 Task: Add Dietz & Watson White American Cheese to the cart.
Action: Mouse moved to (744, 276)
Screenshot: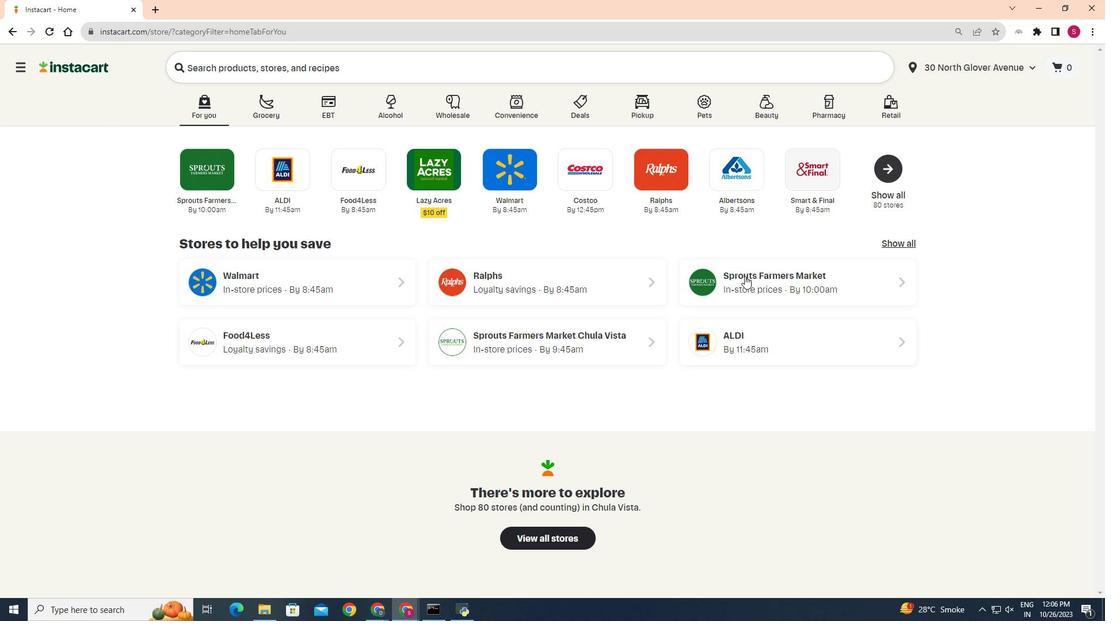 
Action: Mouse pressed left at (744, 276)
Screenshot: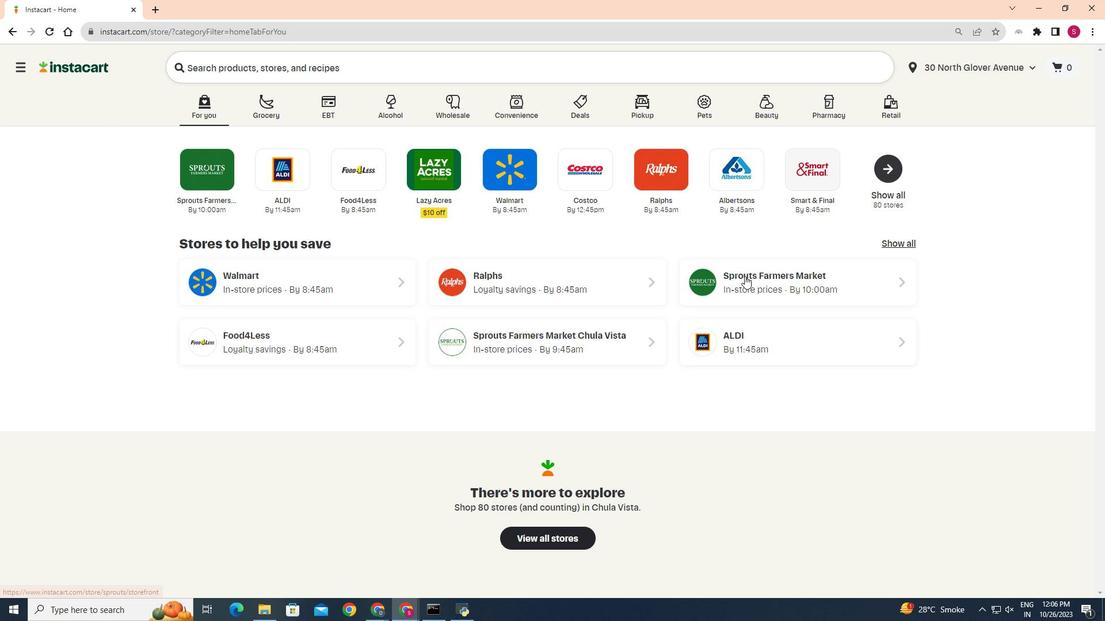 
Action: Mouse moved to (67, 477)
Screenshot: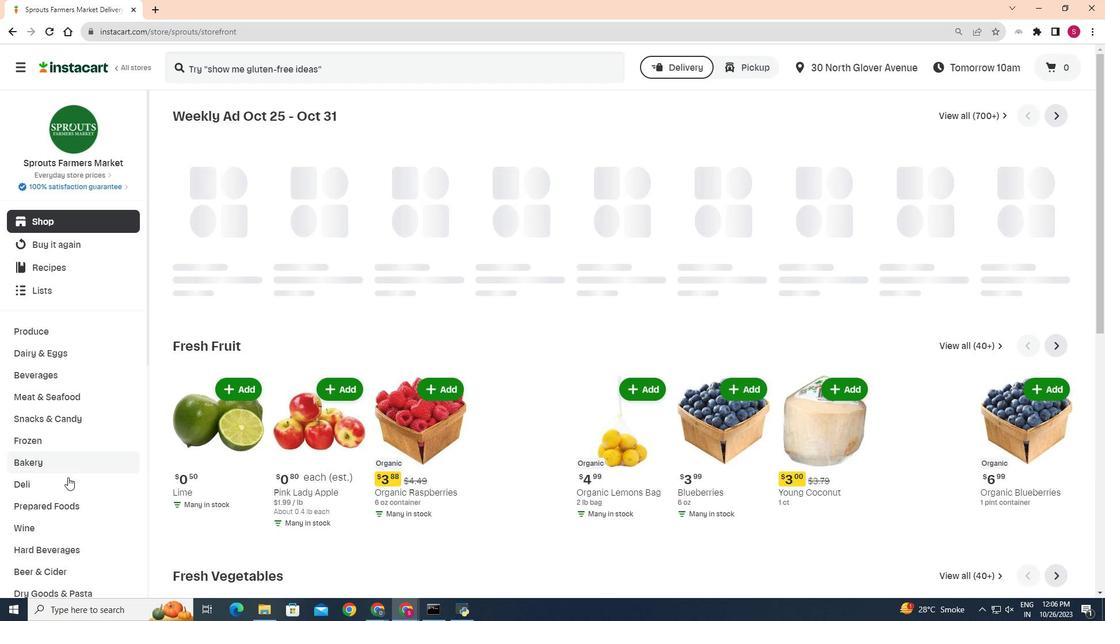 
Action: Mouse pressed left at (67, 477)
Screenshot: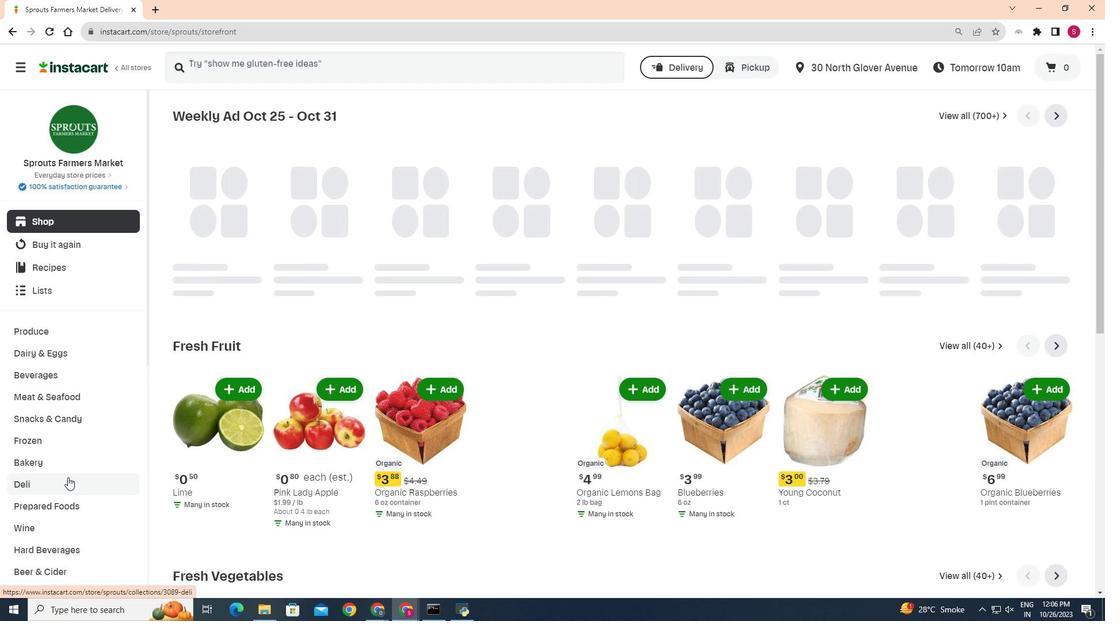 
Action: Mouse moved to (308, 145)
Screenshot: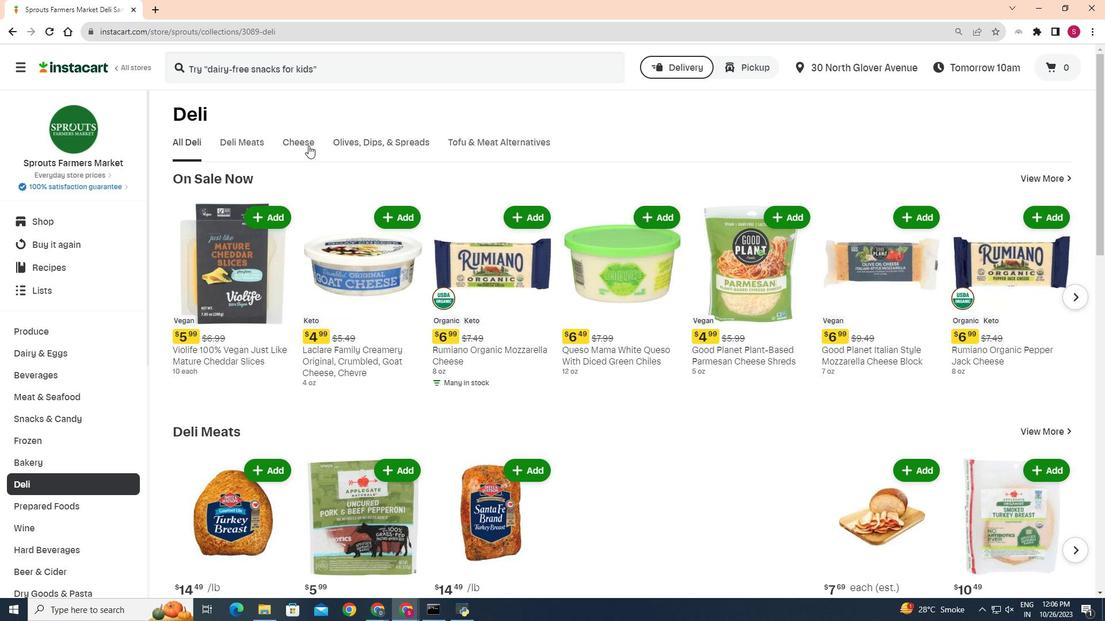 
Action: Mouse pressed left at (308, 145)
Screenshot: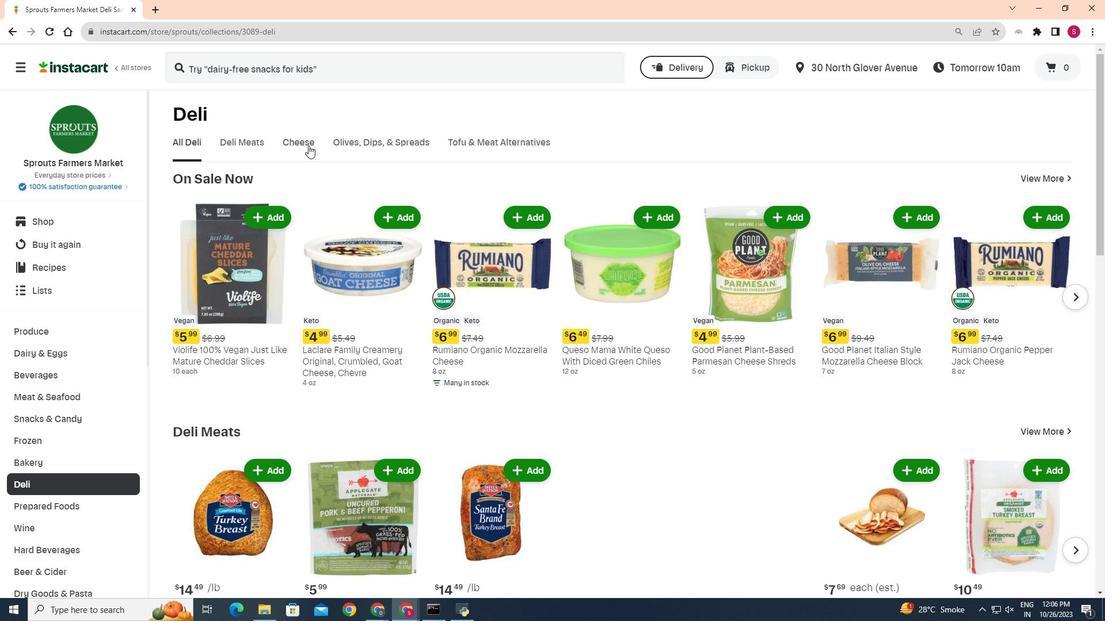 
Action: Mouse moved to (641, 189)
Screenshot: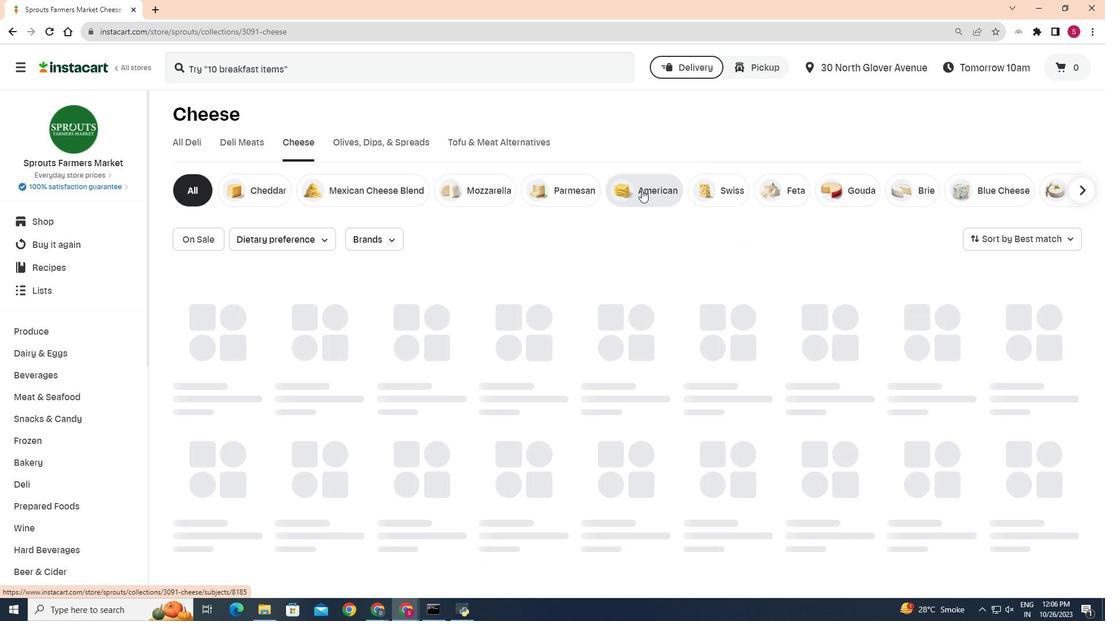 
Action: Mouse pressed left at (641, 189)
Screenshot: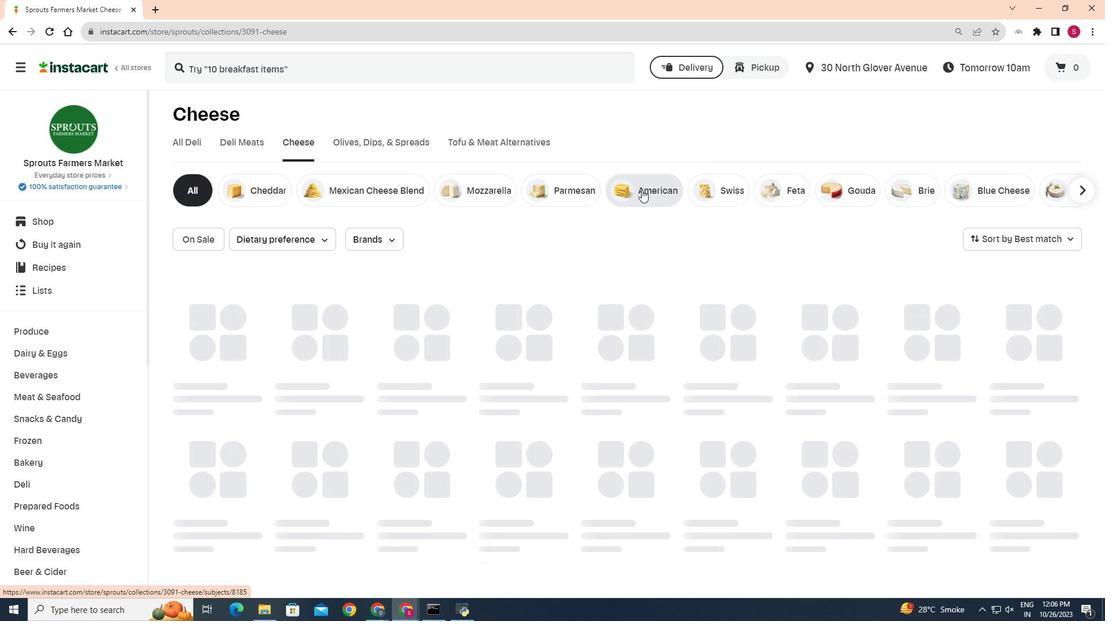 
Action: Mouse moved to (556, 301)
Screenshot: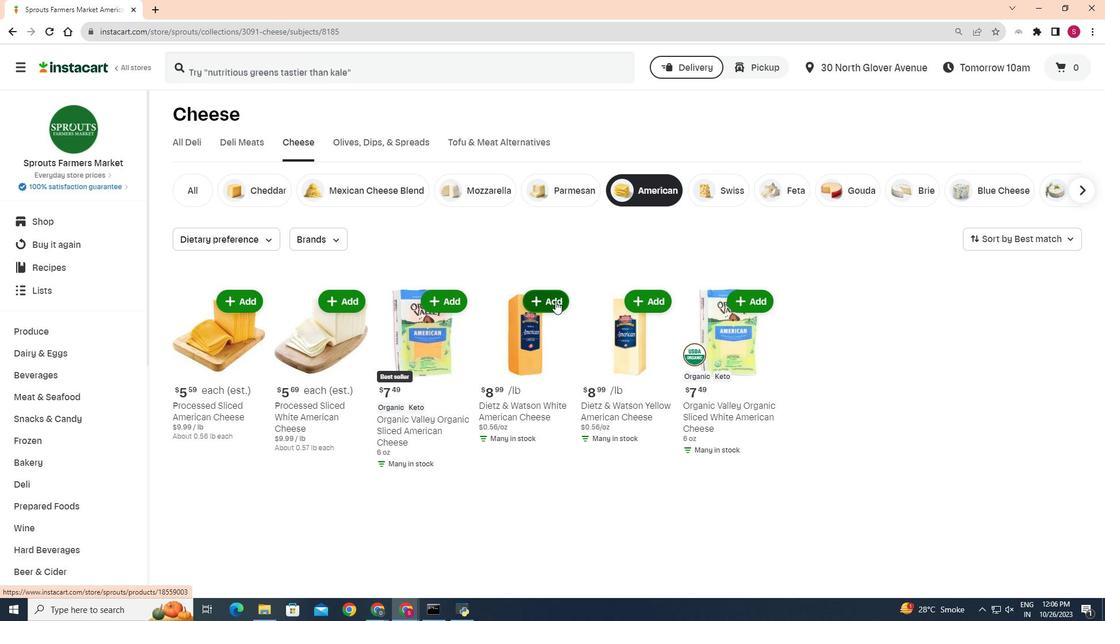 
Action: Mouse pressed left at (556, 301)
Screenshot: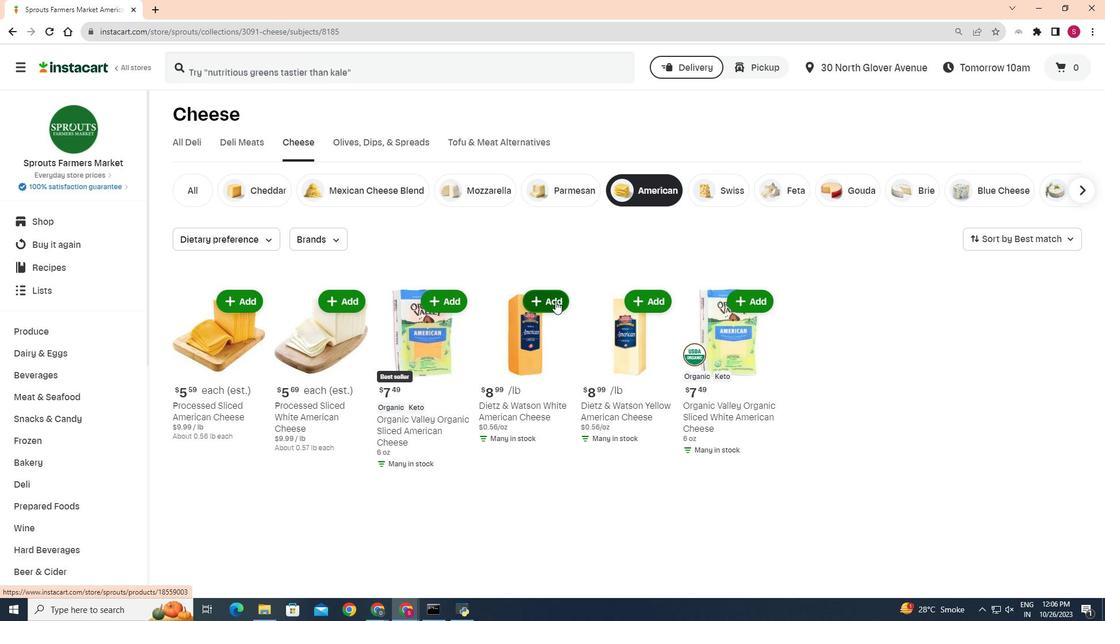 
Action: Mouse moved to (565, 276)
Screenshot: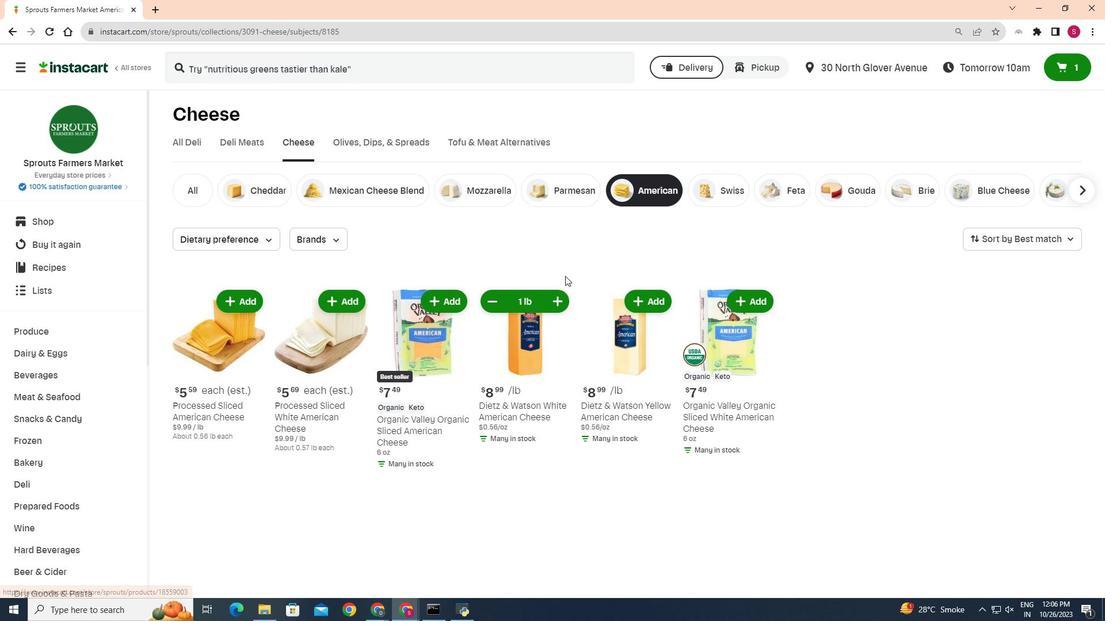 
